 Task: Use the formula "COSH" in spreadsheet "Project portfolio".
Action: Mouse moved to (438, 490)
Screenshot: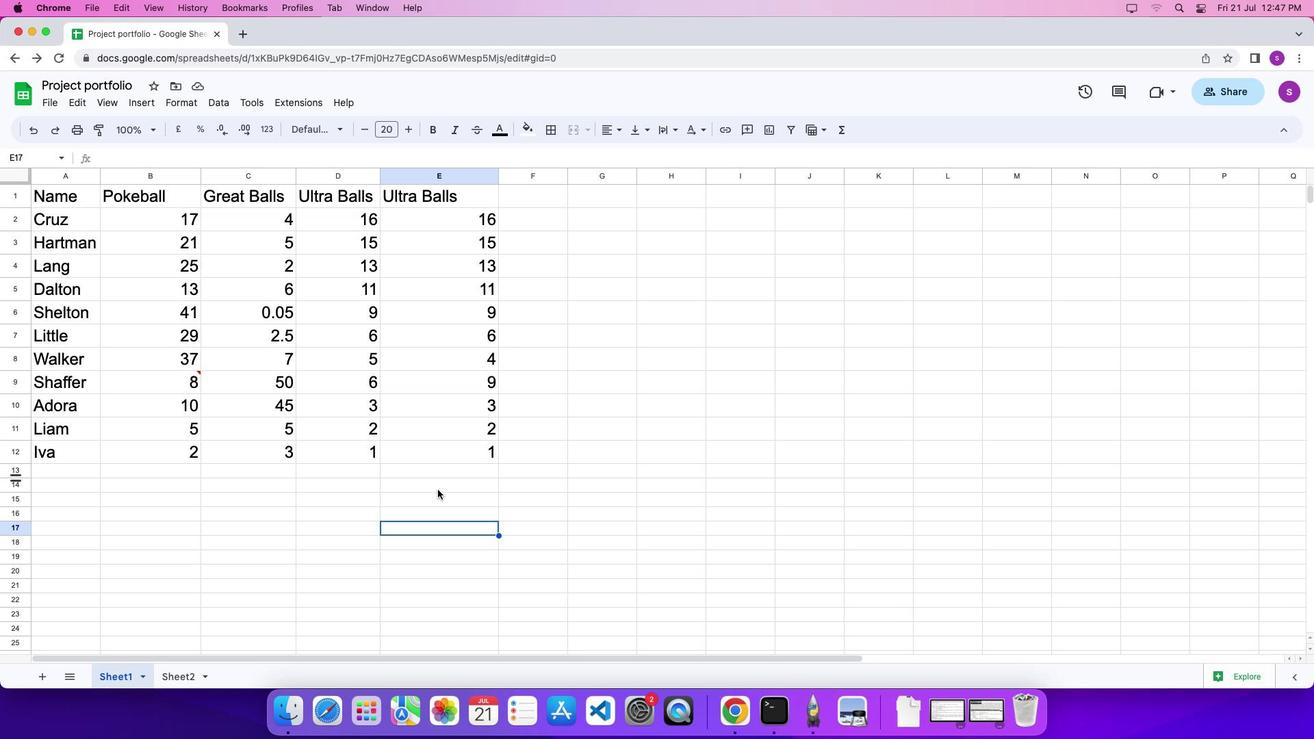 
Action: Mouse pressed left at (438, 490)
Screenshot: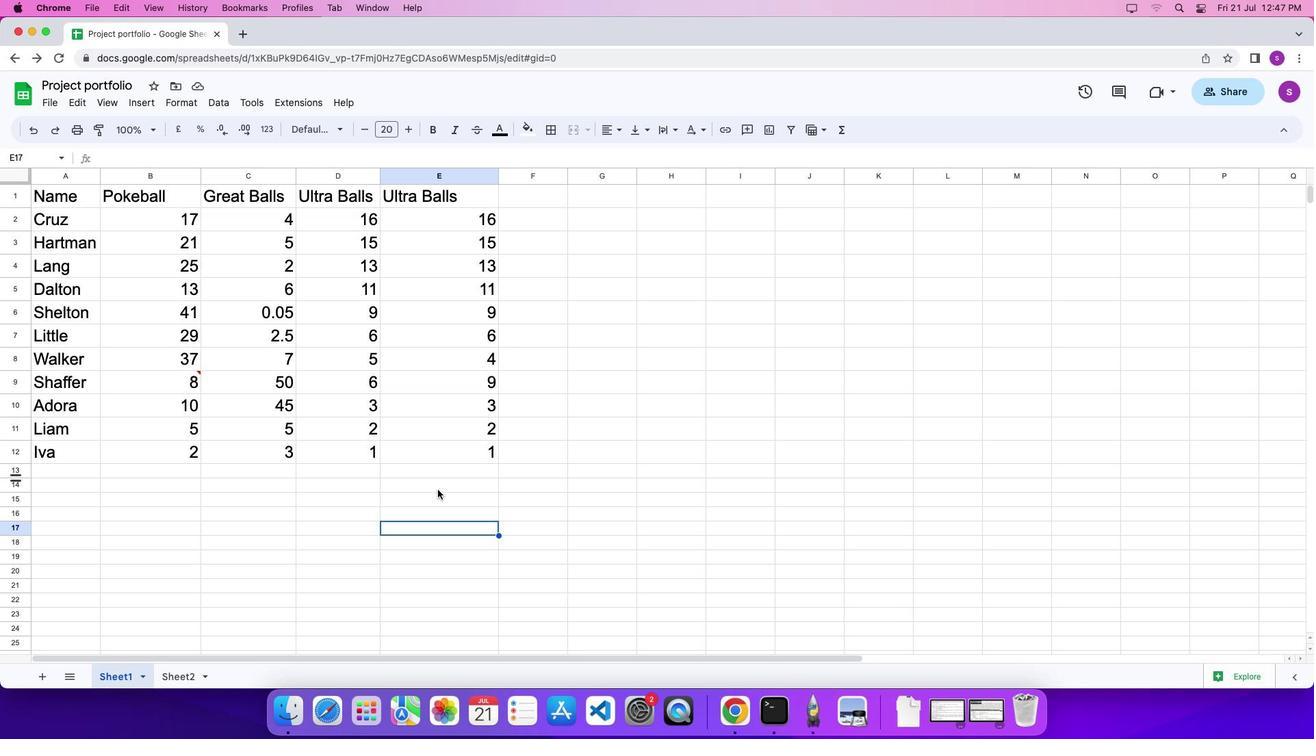 
Action: Mouse moved to (436, 486)
Screenshot: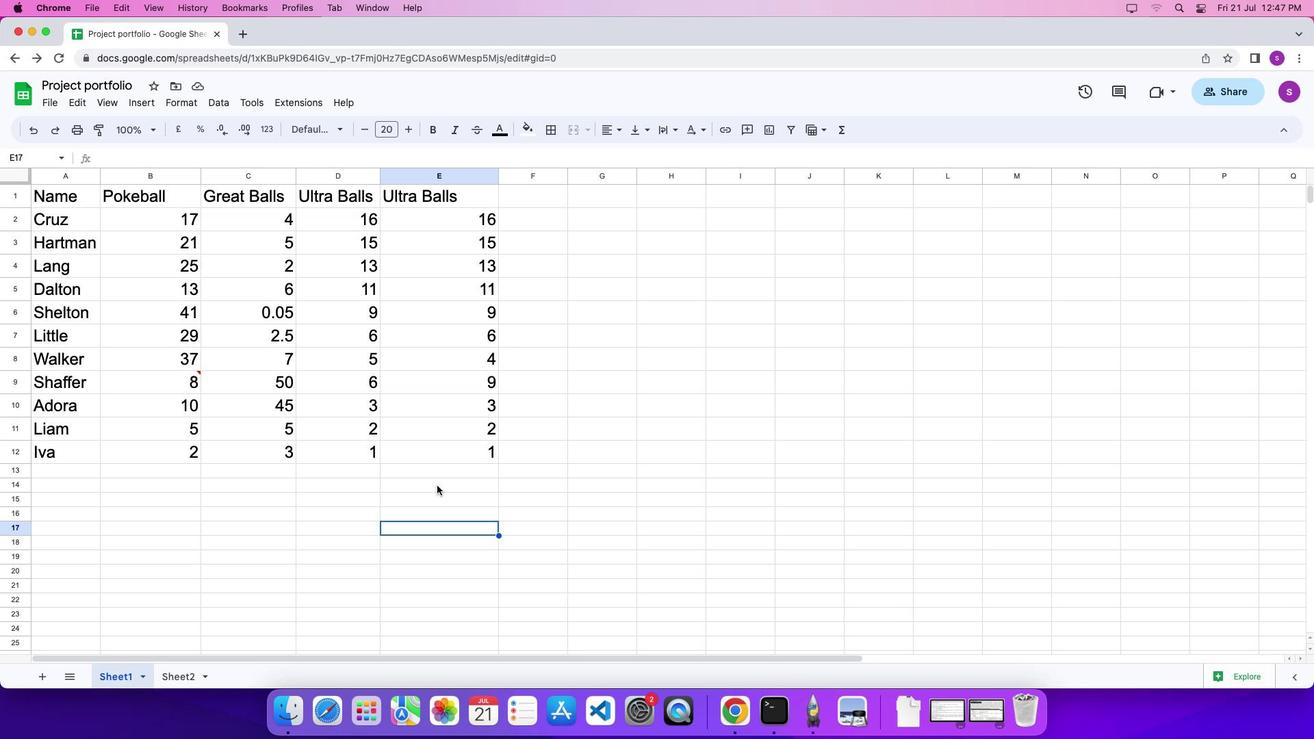 
Action: Mouse pressed left at (436, 486)
Screenshot: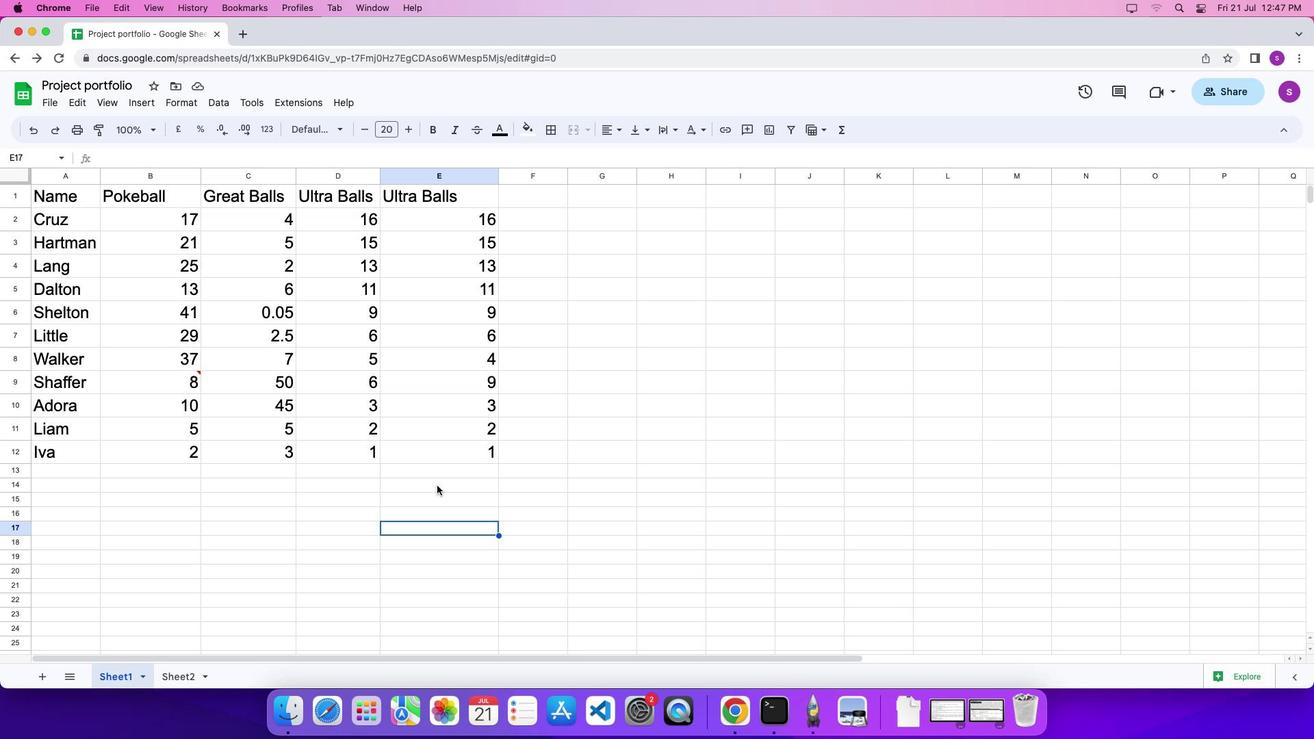 
Action: Key pressed '='
Screenshot: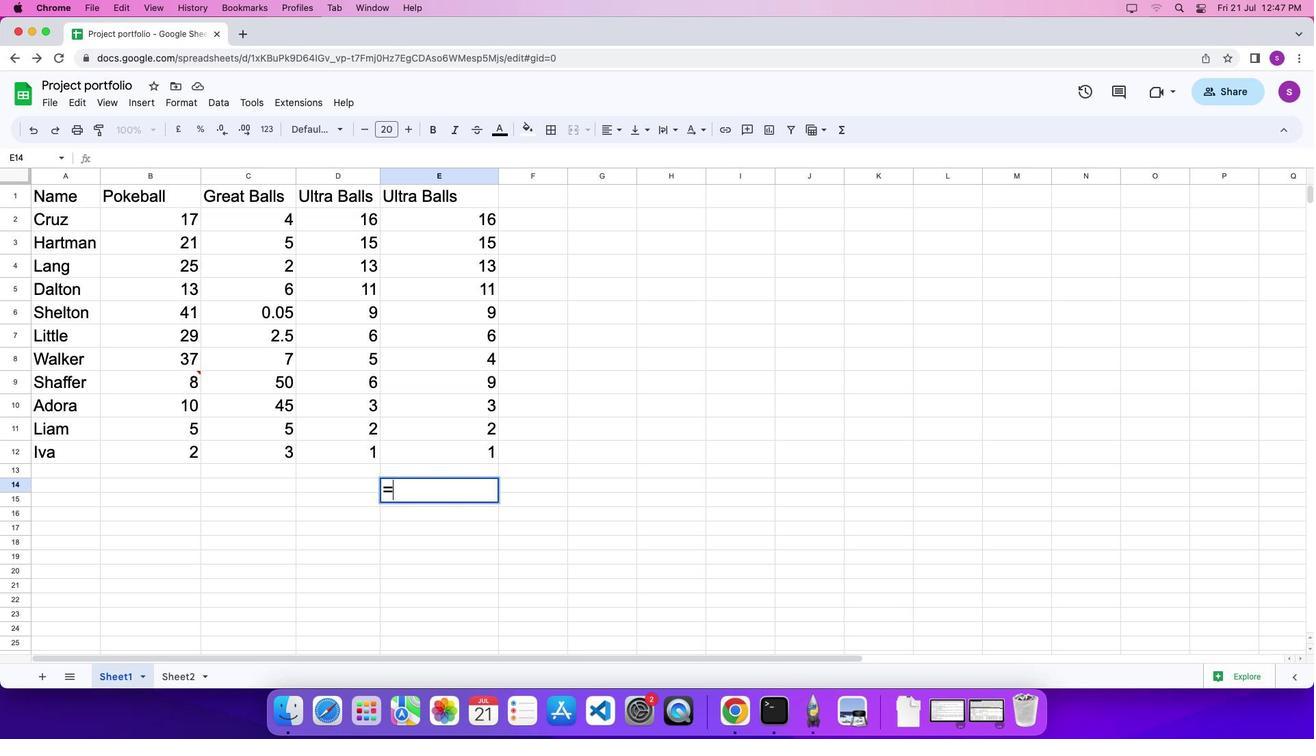 
Action: Mouse moved to (842, 133)
Screenshot: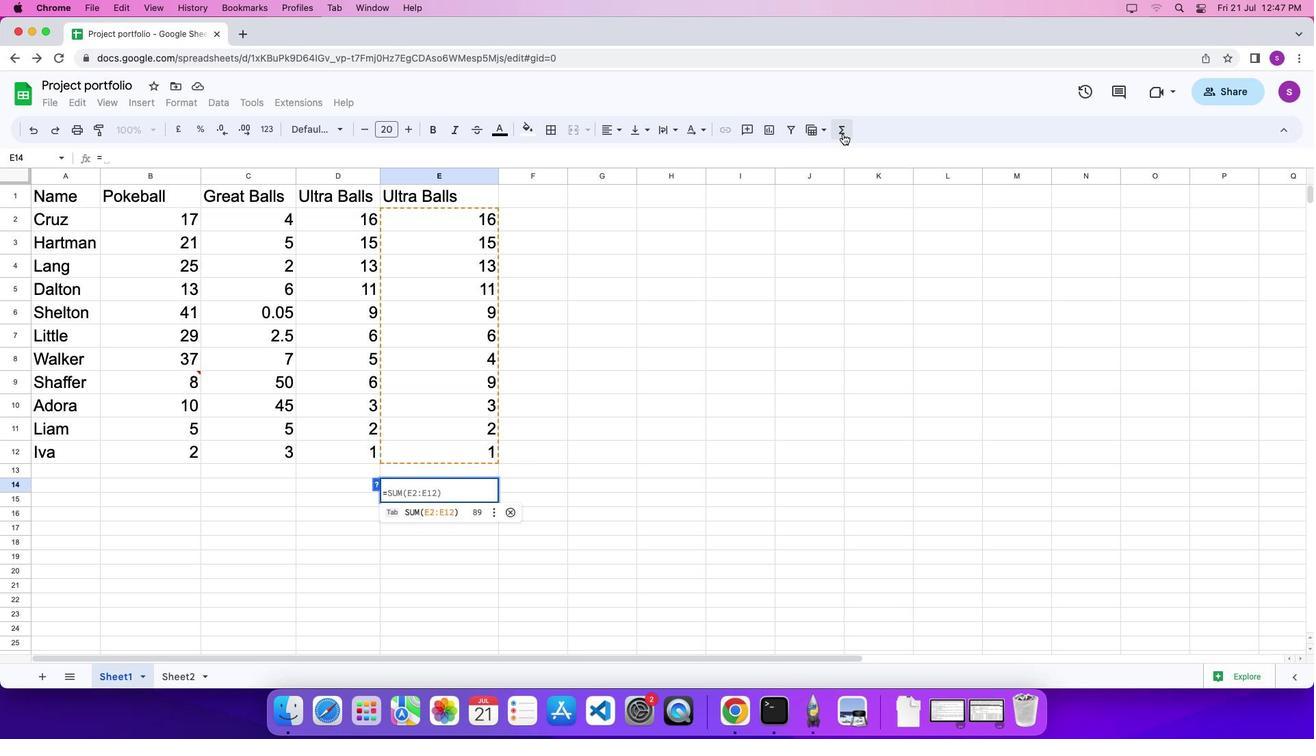 
Action: Mouse pressed left at (842, 133)
Screenshot: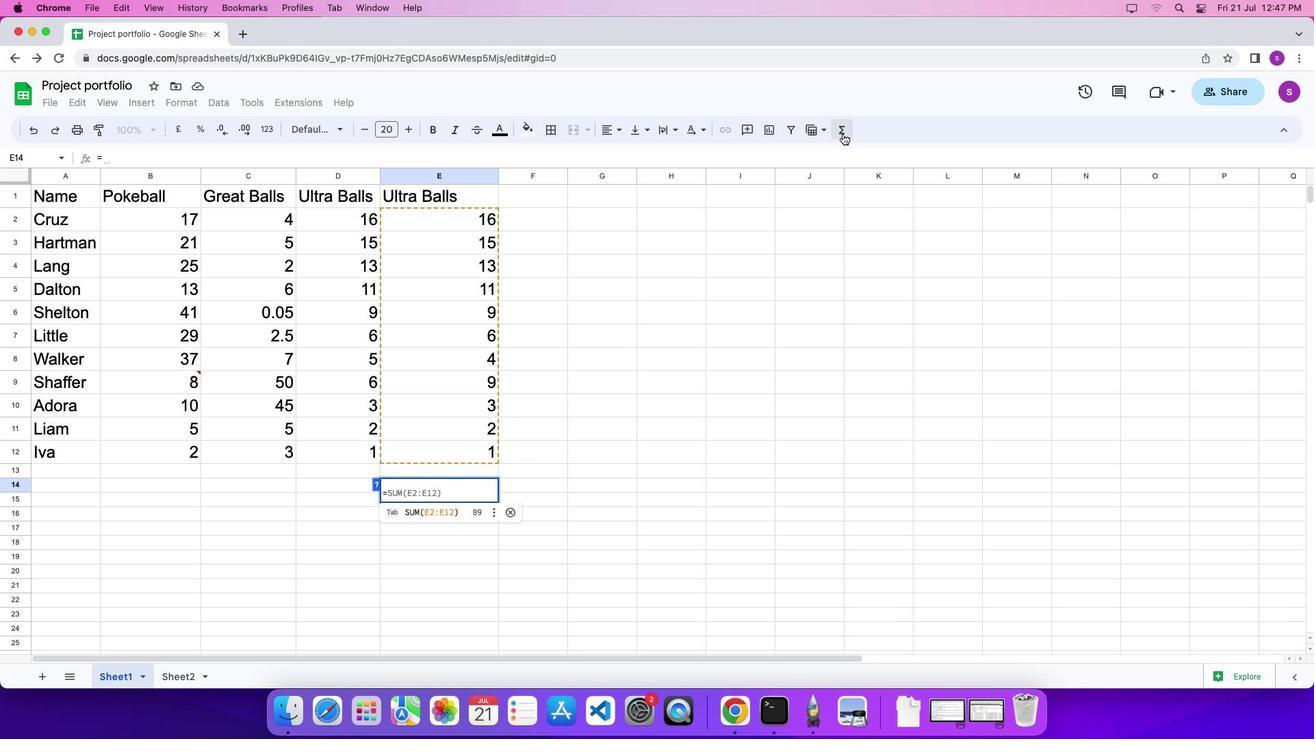 
Action: Mouse moved to (1012, 629)
Screenshot: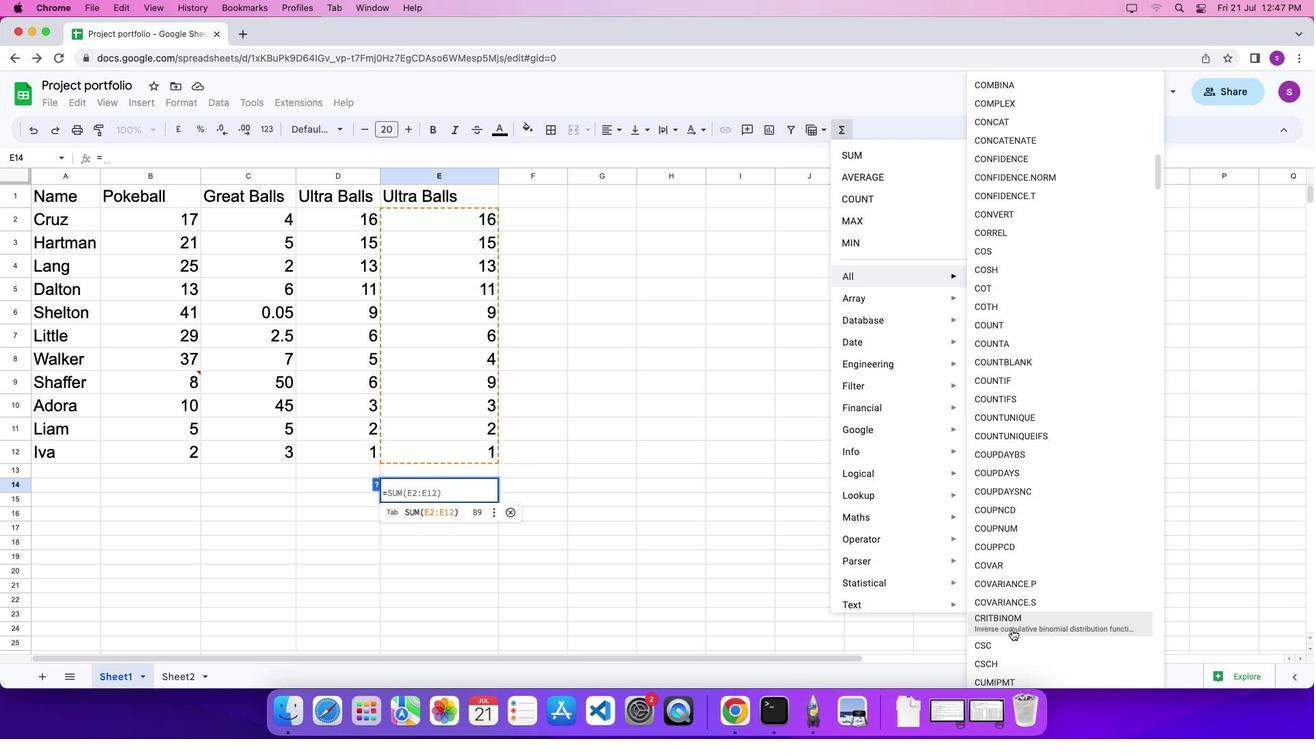 
Action: Mouse scrolled (1012, 629) with delta (0, 0)
Screenshot: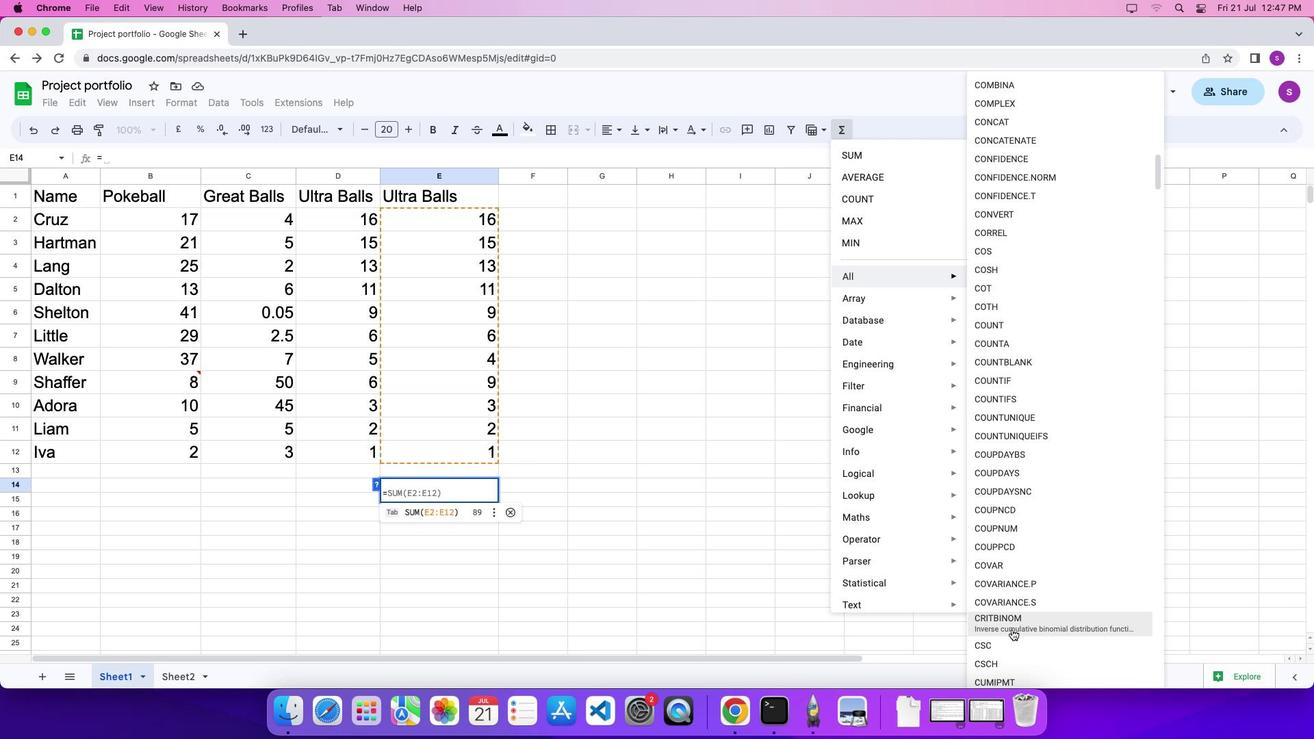 
Action: Mouse scrolled (1012, 629) with delta (0, 0)
Screenshot: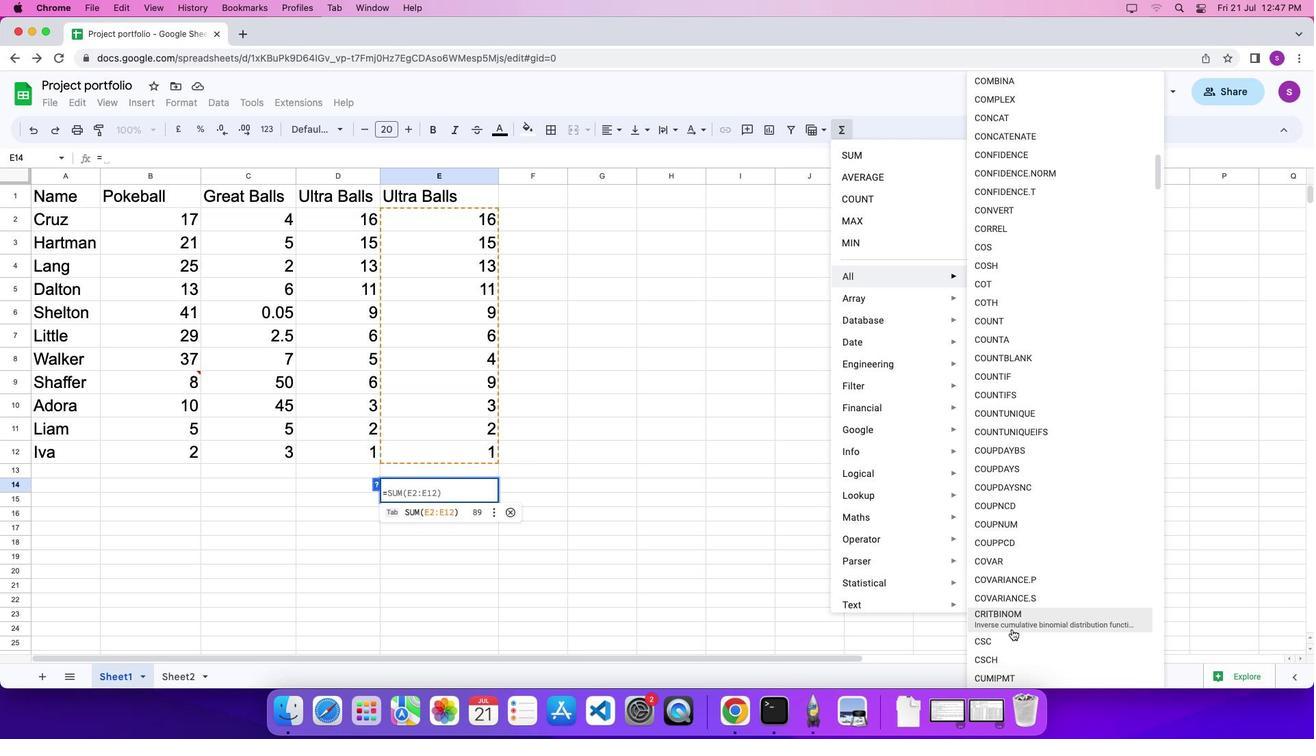 
Action: Mouse scrolled (1012, 629) with delta (0, 0)
Screenshot: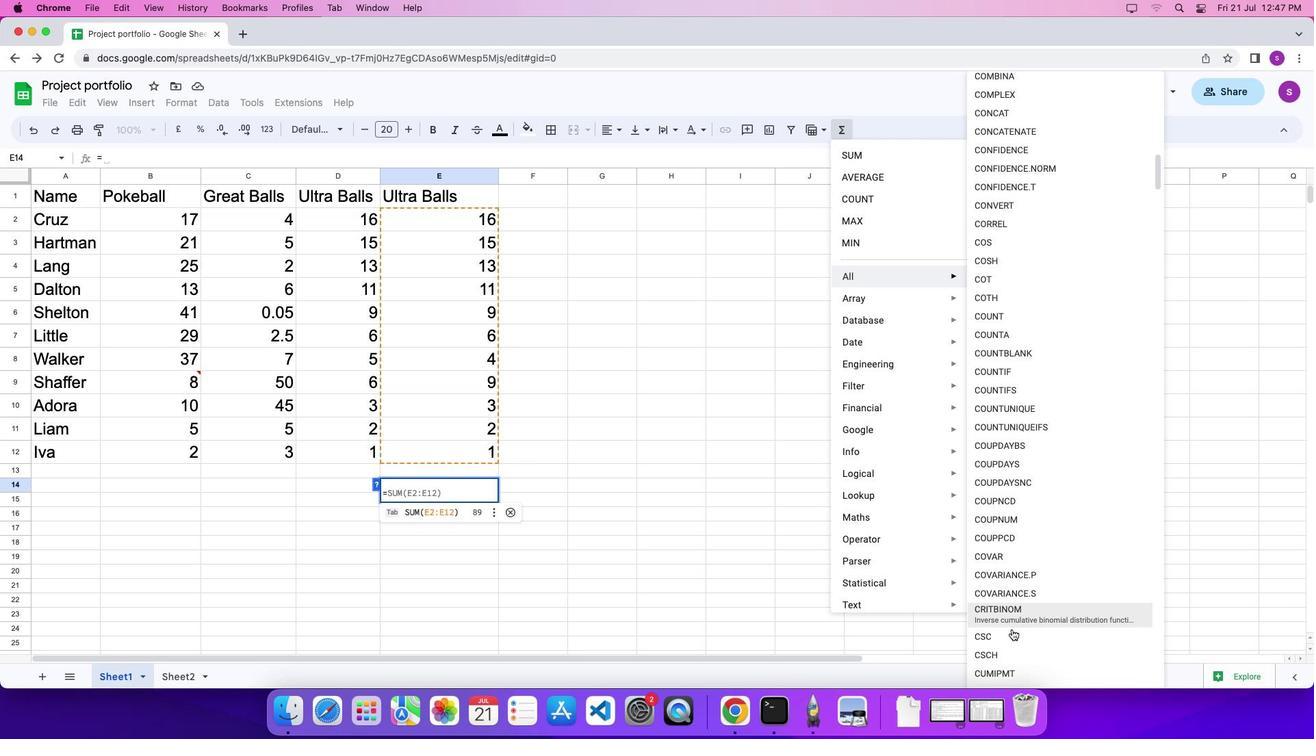 
Action: Mouse scrolled (1012, 629) with delta (0, 0)
Screenshot: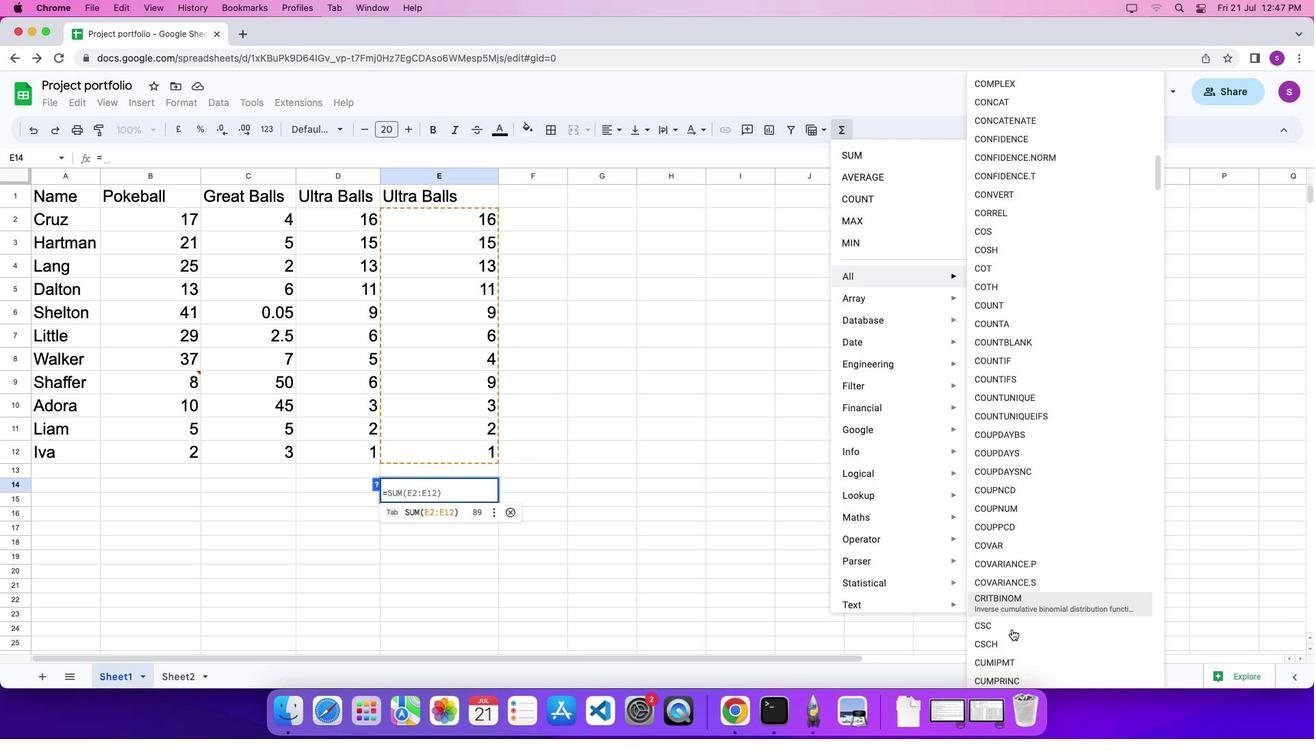 
Action: Mouse scrolled (1012, 629) with delta (0, 0)
Screenshot: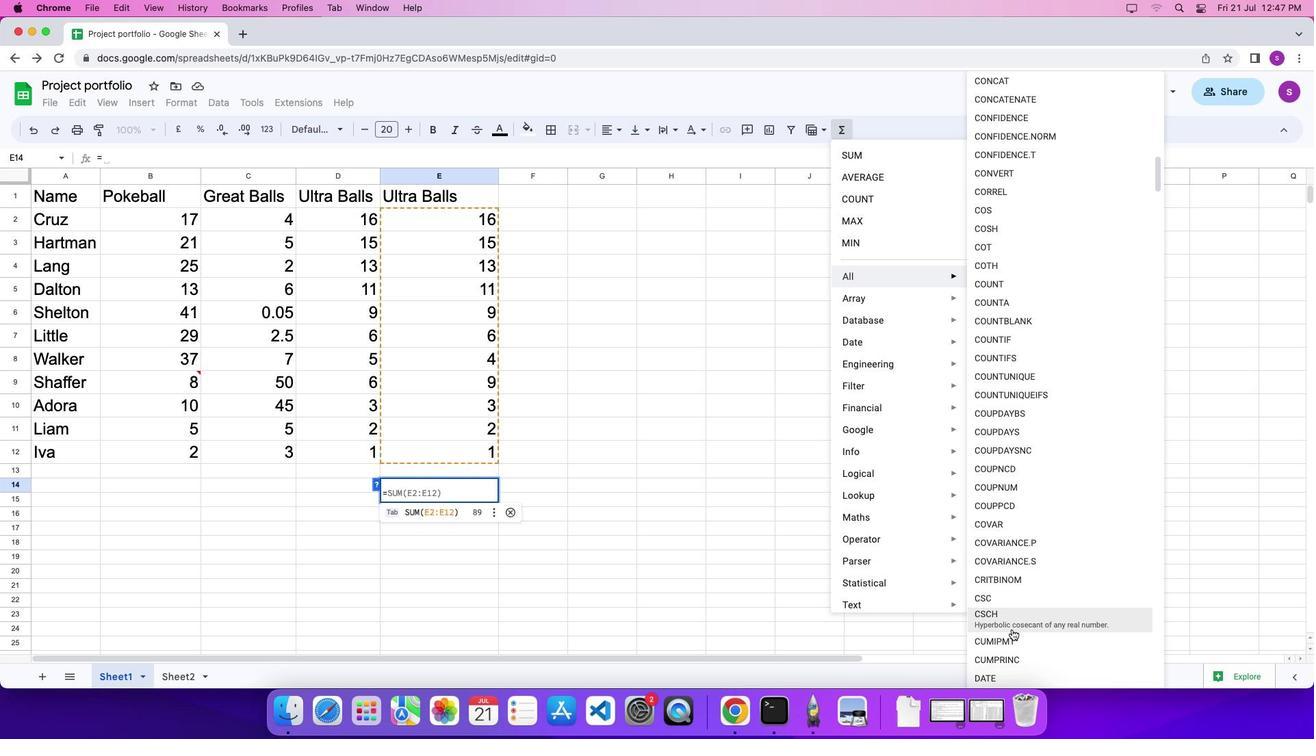 
Action: Mouse moved to (1006, 232)
Screenshot: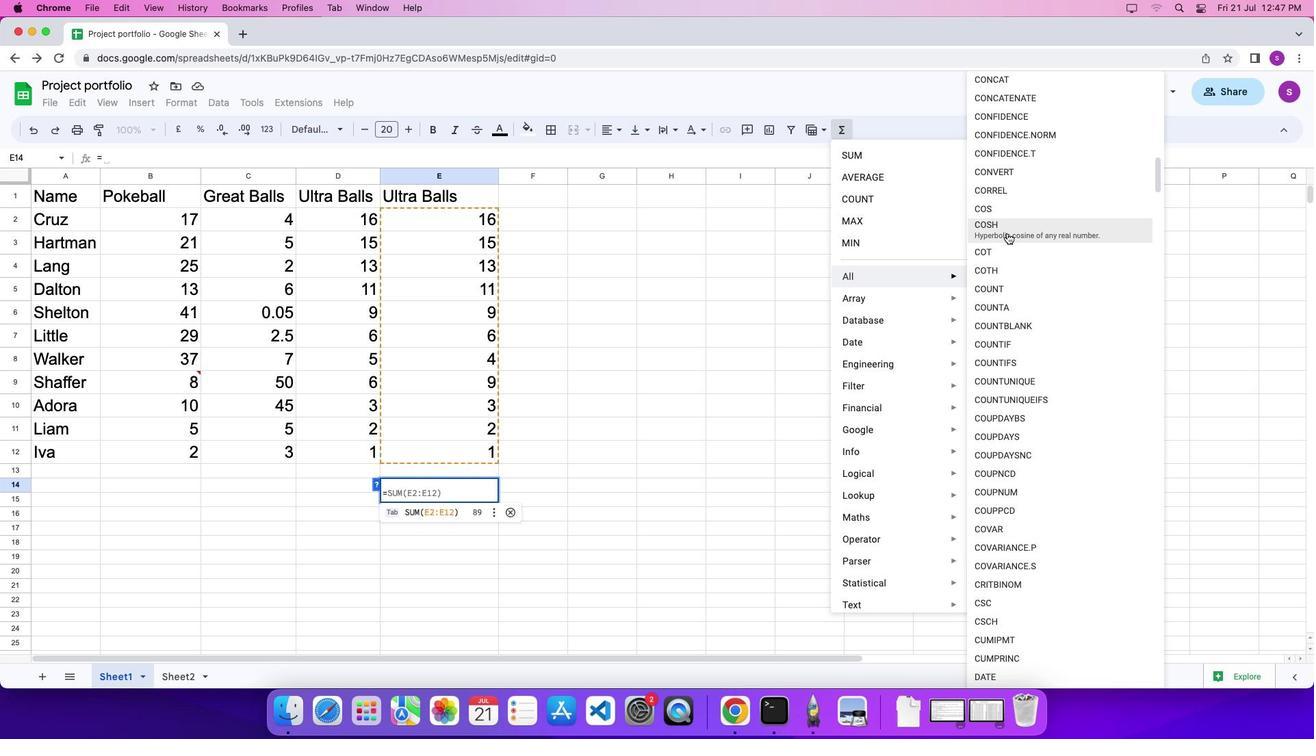 
Action: Mouse pressed left at (1006, 232)
Screenshot: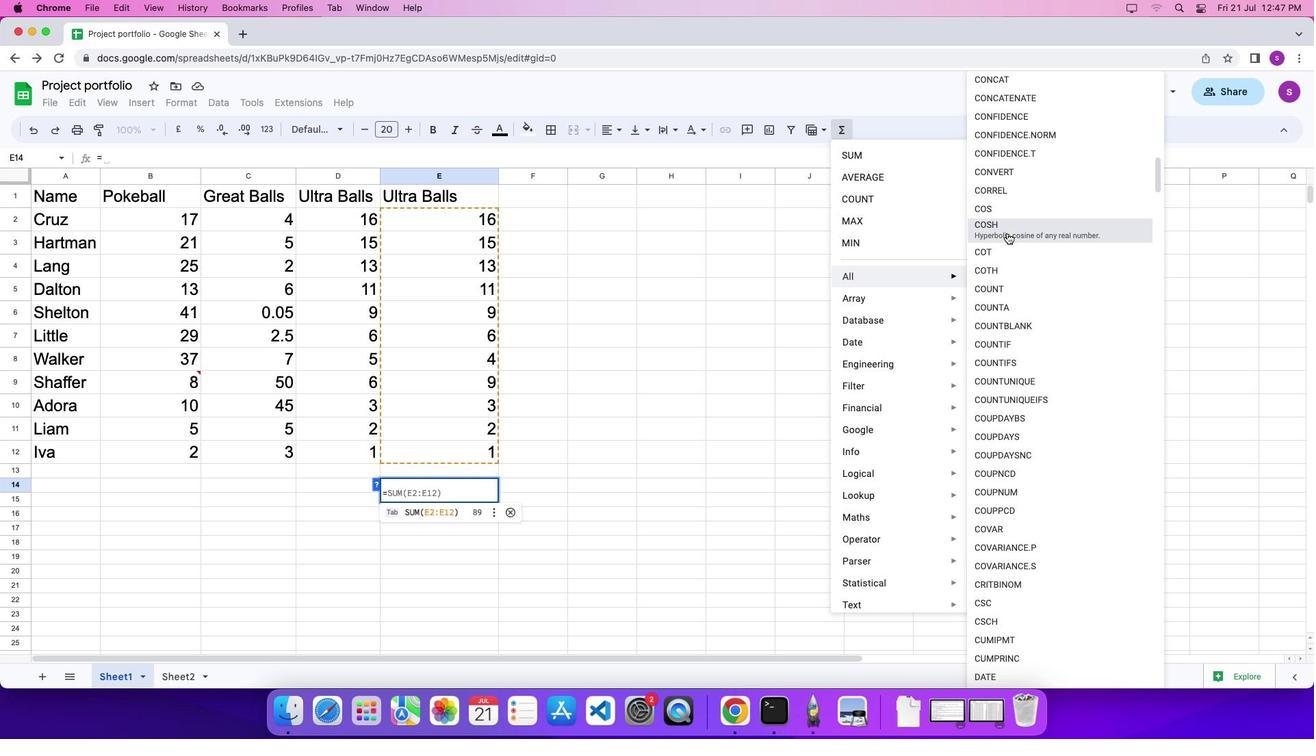 
Action: Mouse moved to (269, 216)
Screenshot: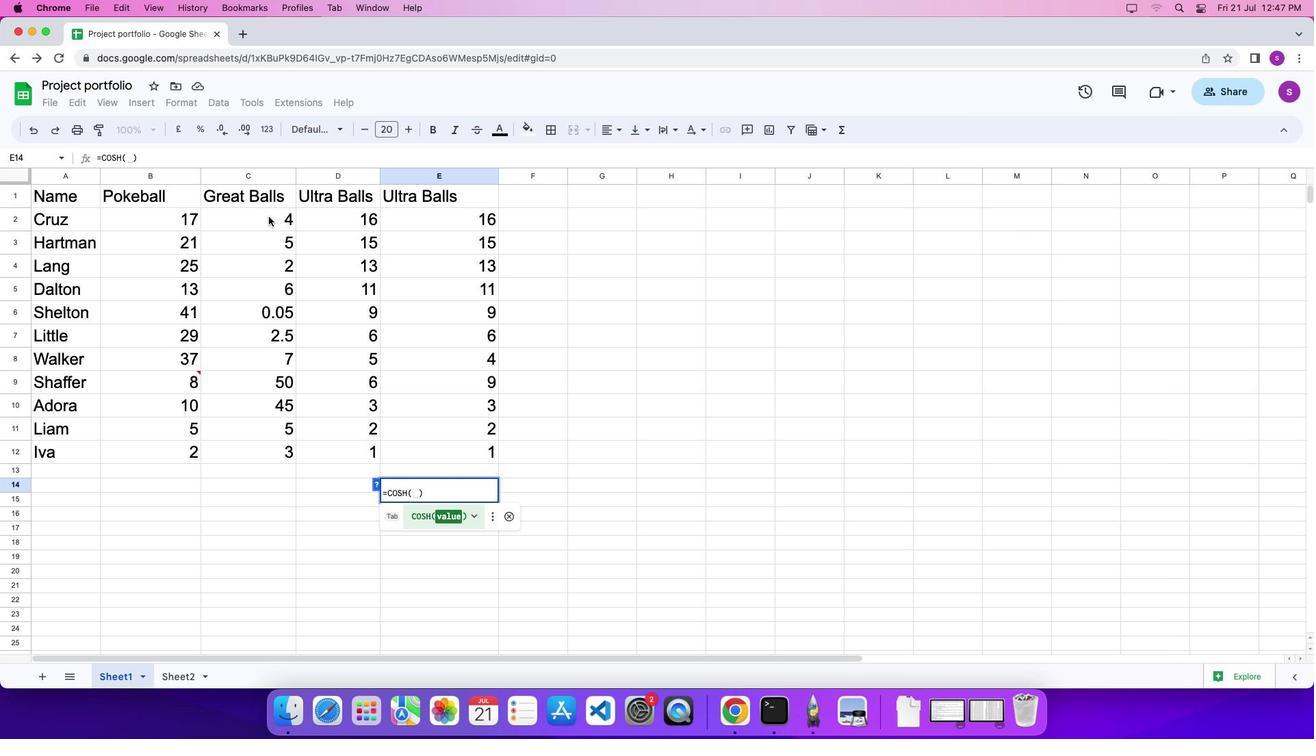 
Action: Mouse pressed left at (269, 216)
Screenshot: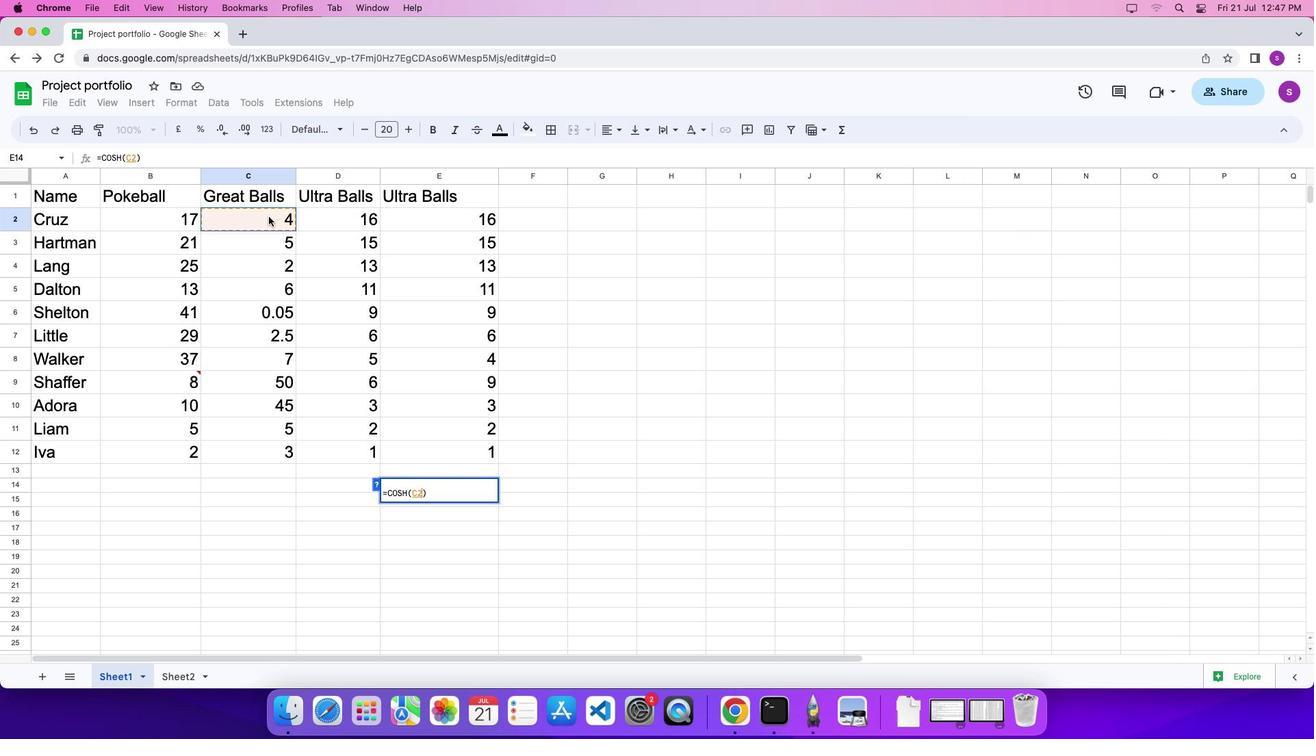 
Action: Mouse moved to (455, 490)
Screenshot: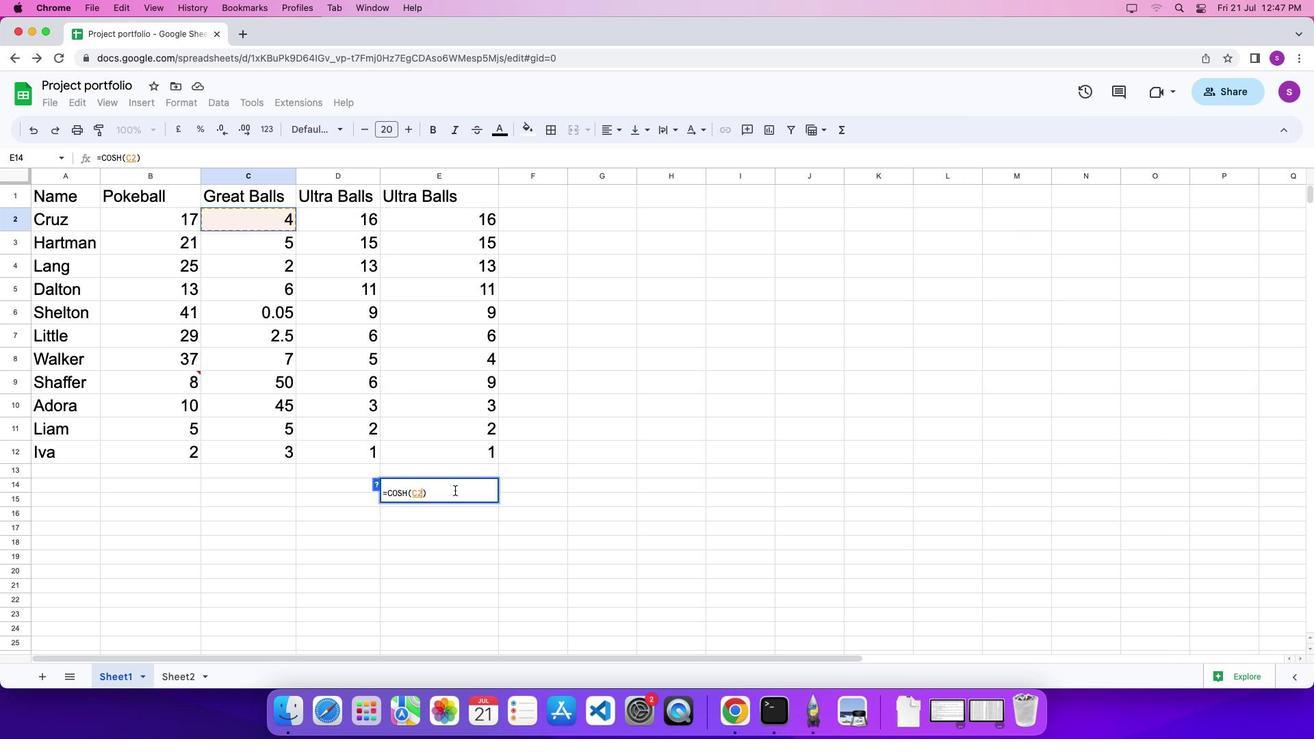 
Action: Mouse pressed left at (455, 490)
Screenshot: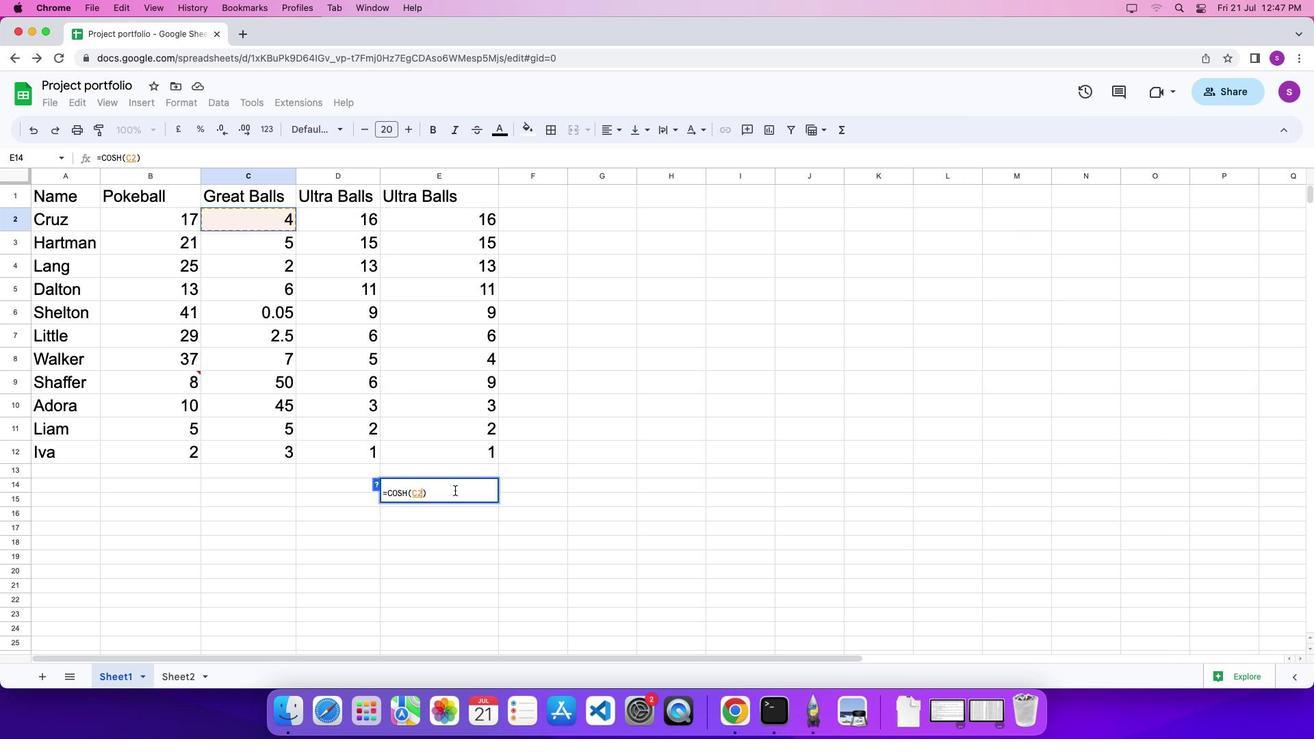 
Action: Key pressed Key.enter
Screenshot: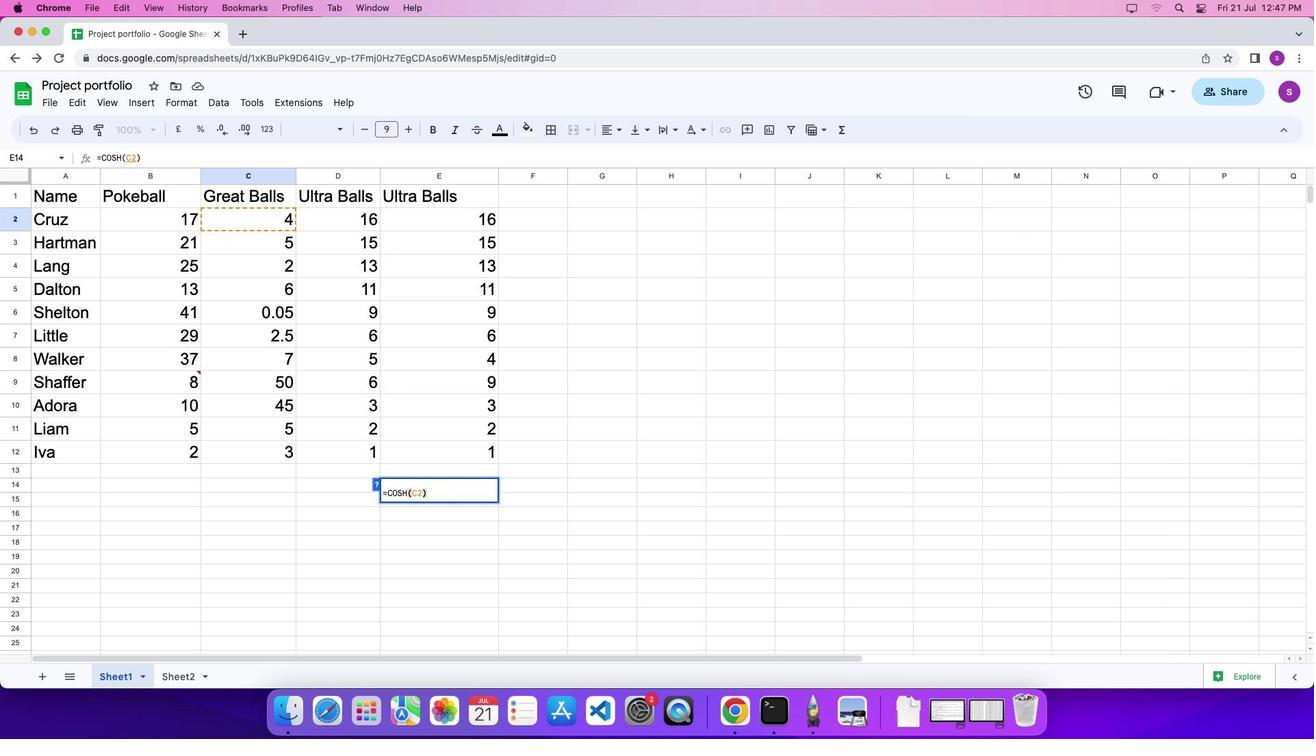 
